 Task: Save the current page with the name "homepage".
Action: Mouse moved to (1195, 35)
Screenshot: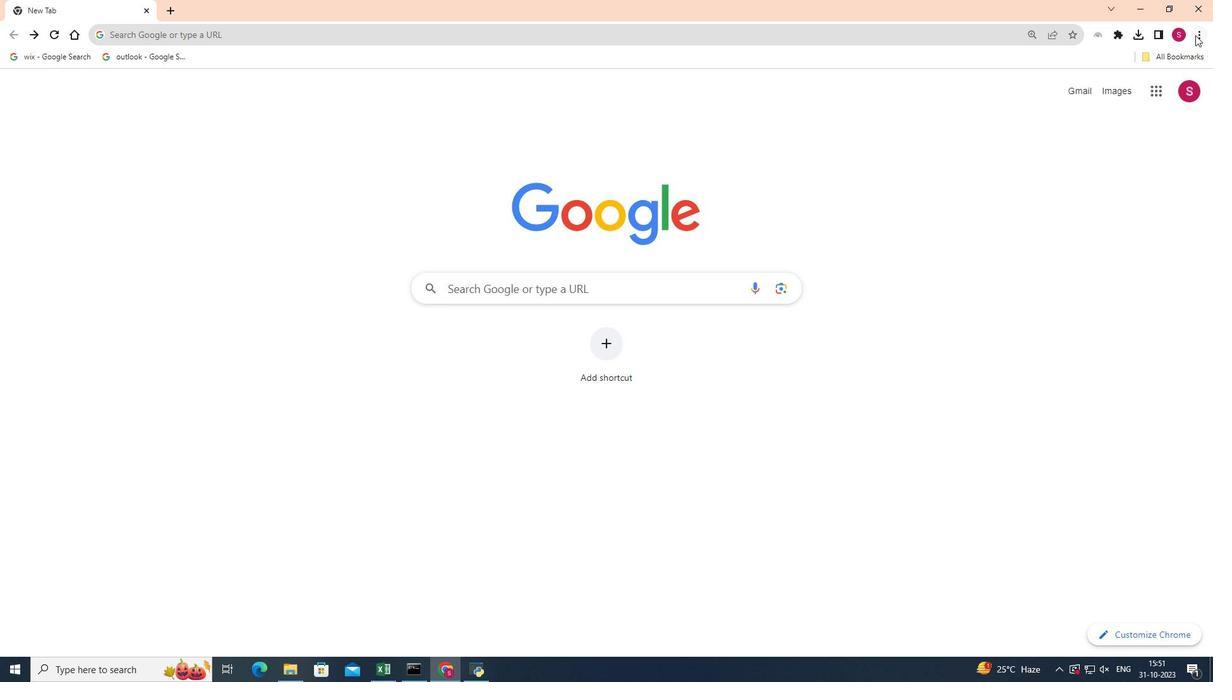 
Action: Mouse pressed left at (1195, 35)
Screenshot: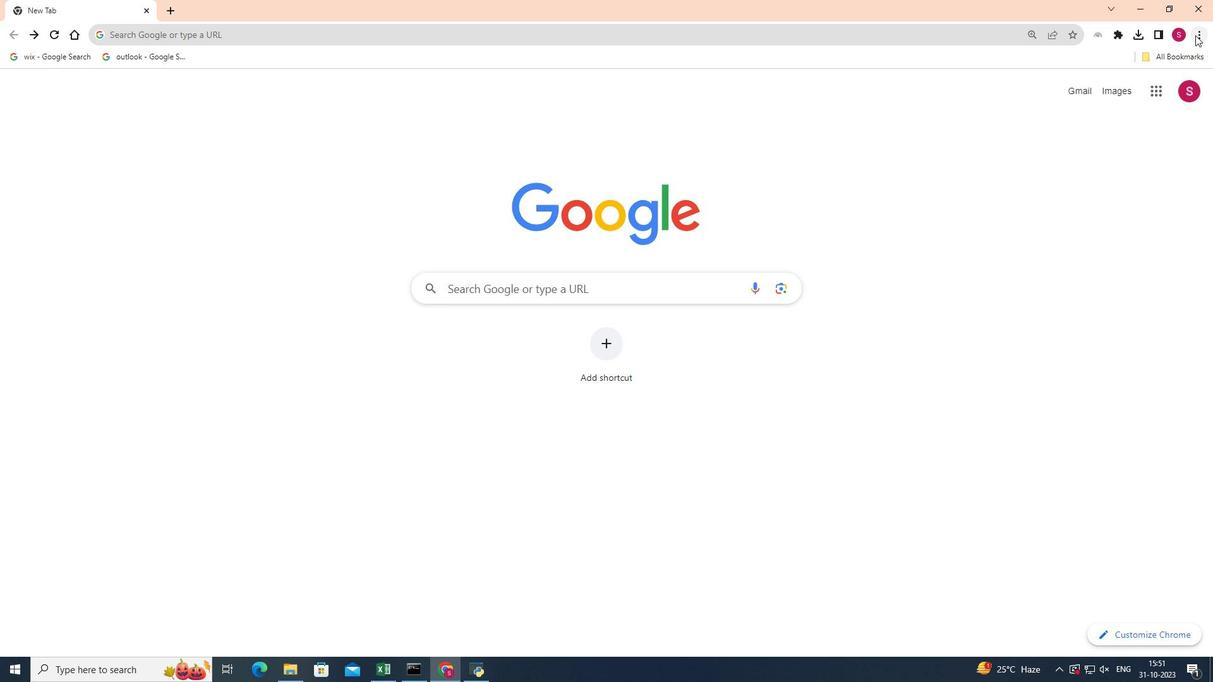 
Action: Mouse moved to (1053, 227)
Screenshot: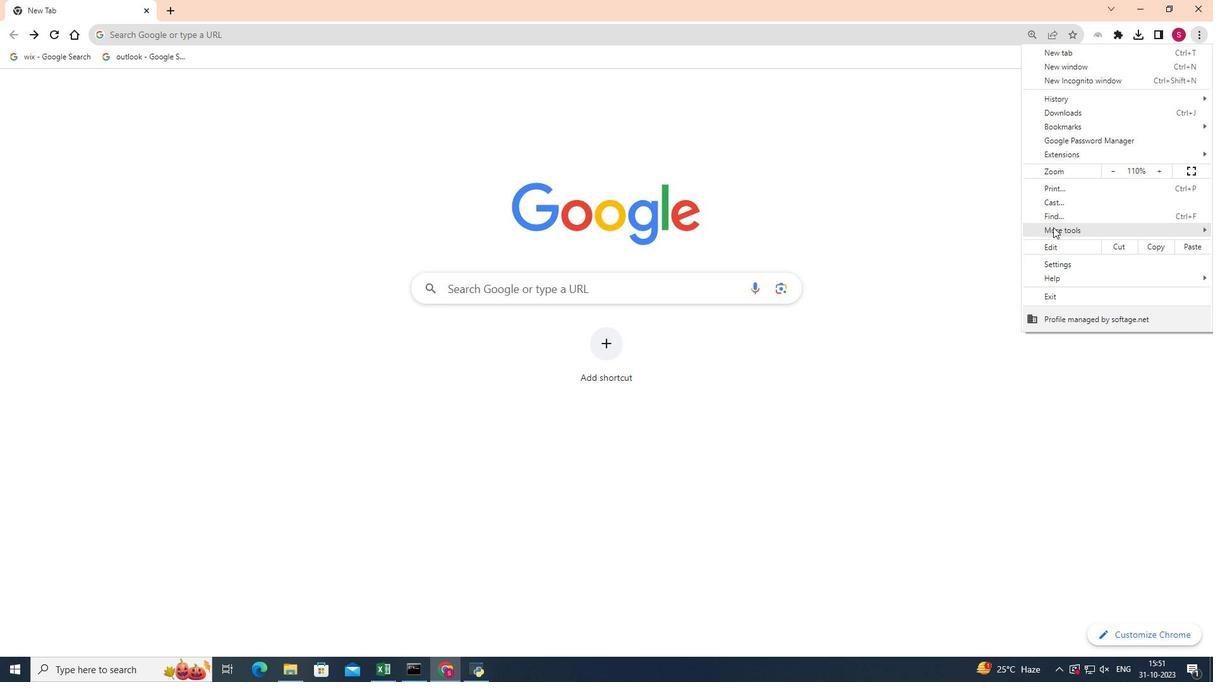 
Action: Mouse pressed left at (1053, 227)
Screenshot: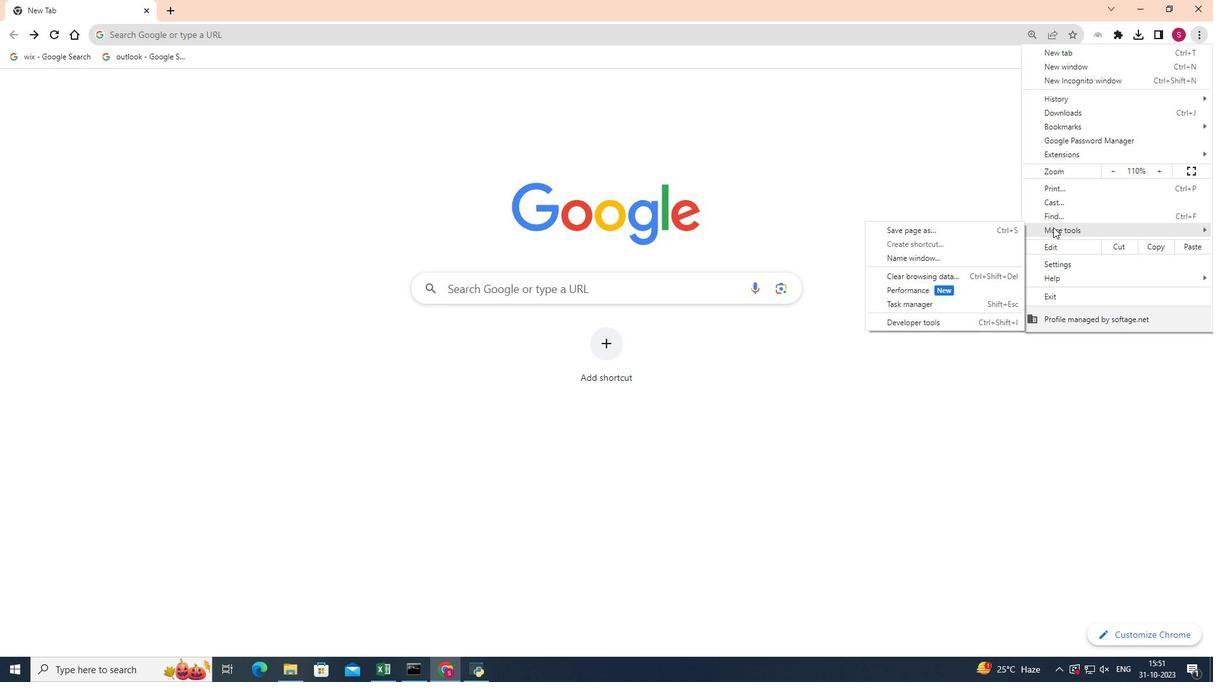 
Action: Mouse moved to (910, 228)
Screenshot: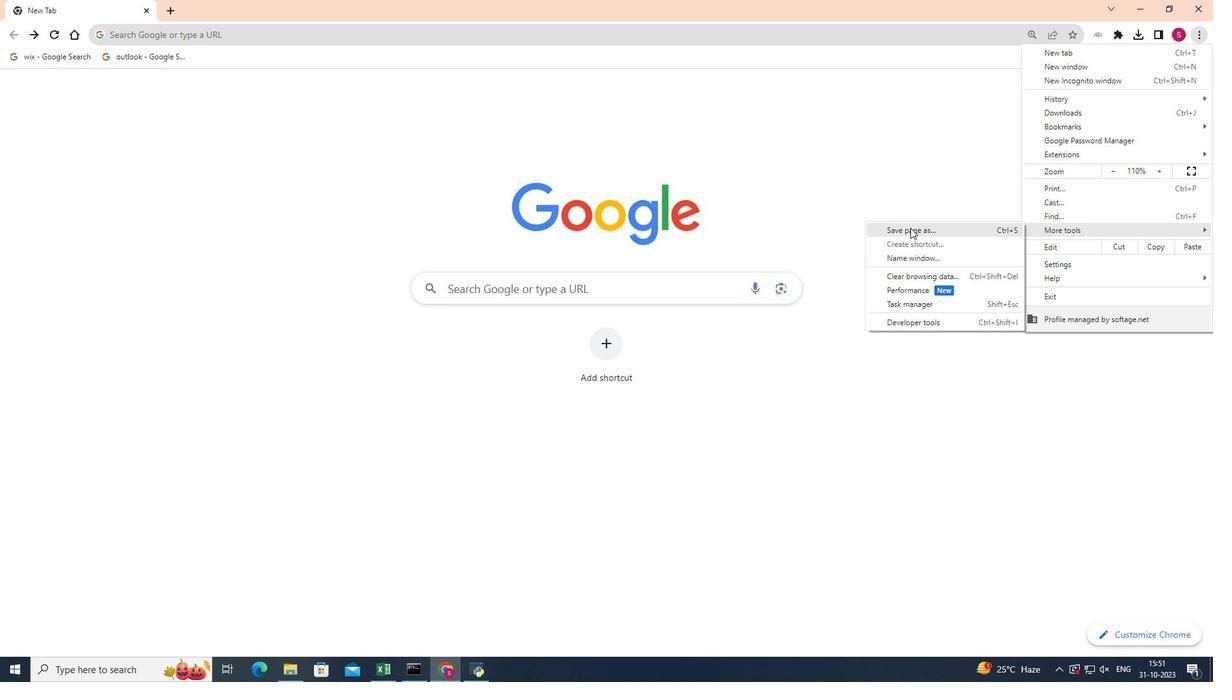 
Action: Mouse pressed left at (910, 228)
Screenshot: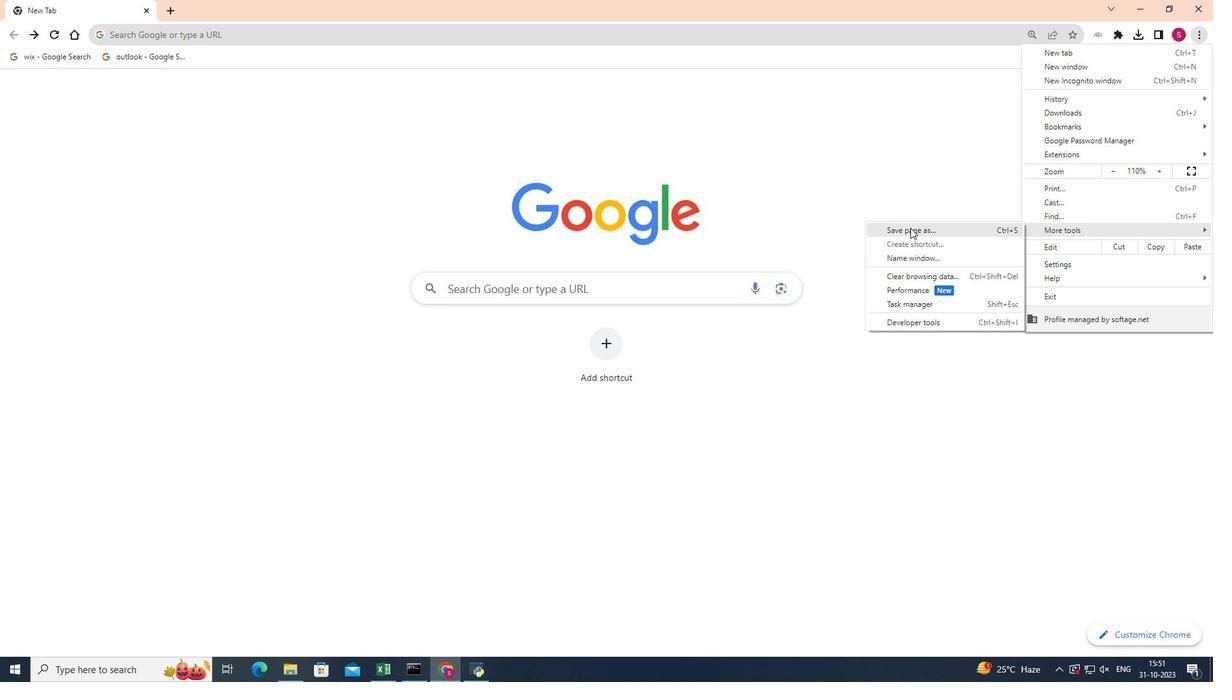 
Action: Mouse moved to (334, 254)
Screenshot: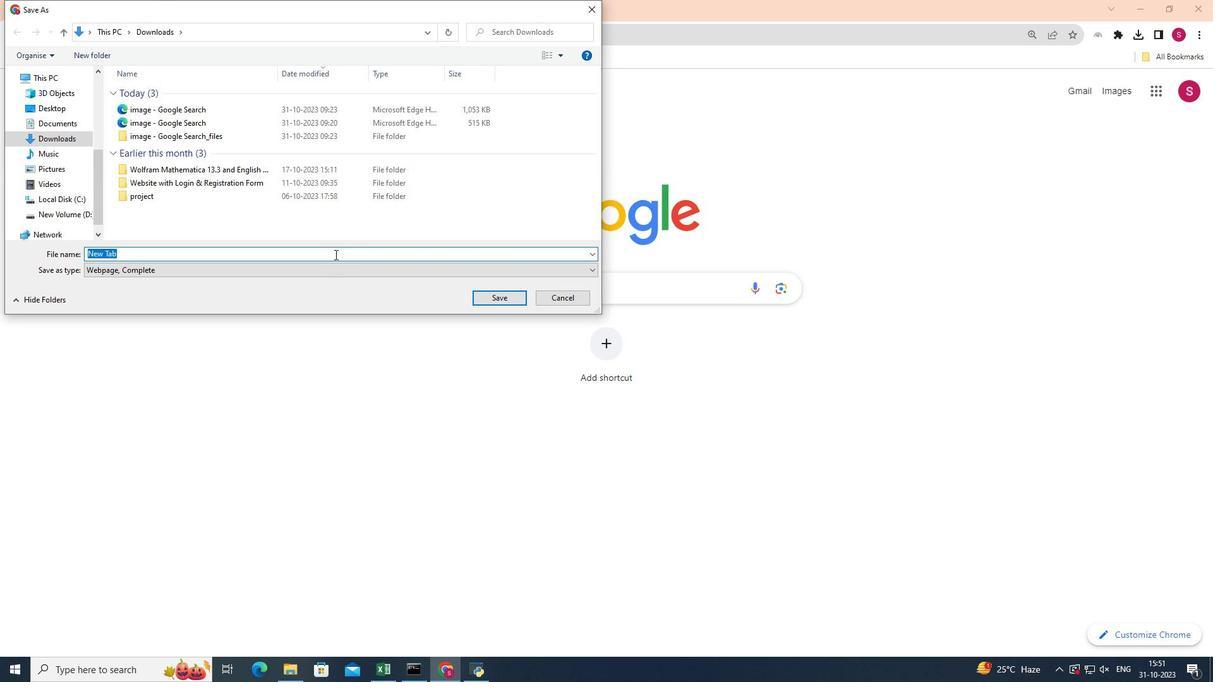 
Action: Mouse pressed left at (334, 254)
Screenshot: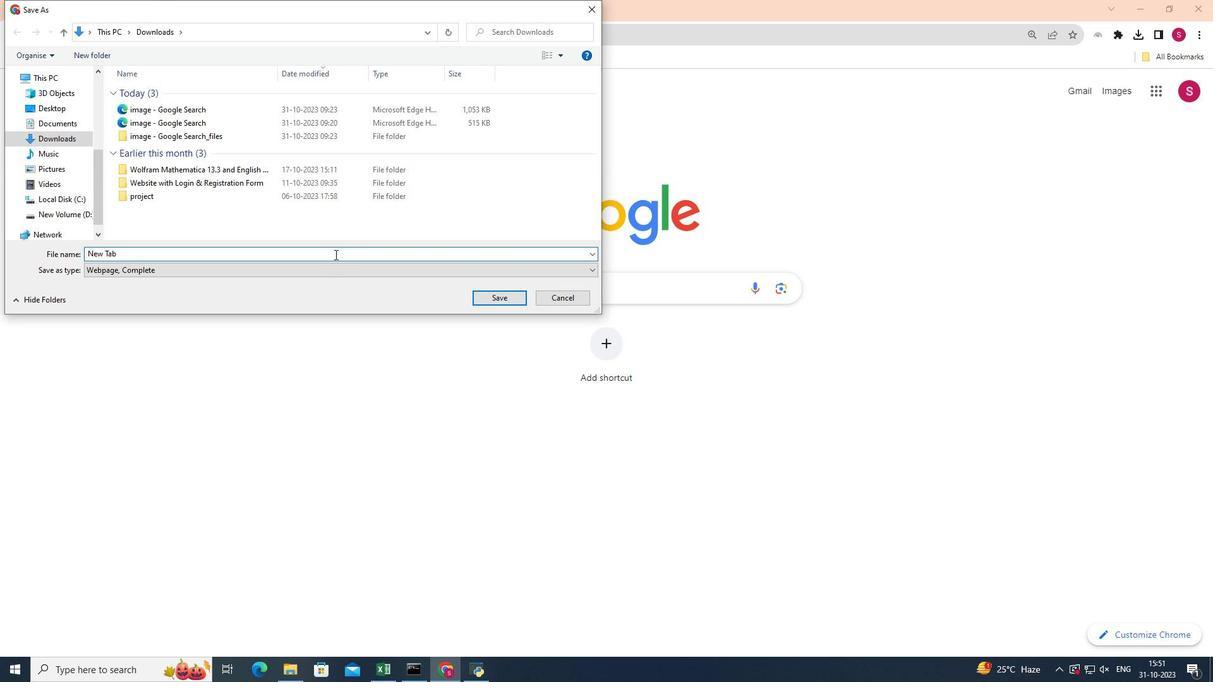 
Action: Key pressed <Key.backspace><Key.backspace><Key.backspace><Key.backspace><Key.backspace><Key.backspace><Key.backspace><Key.backspace>homepage<Key.enter>
Screenshot: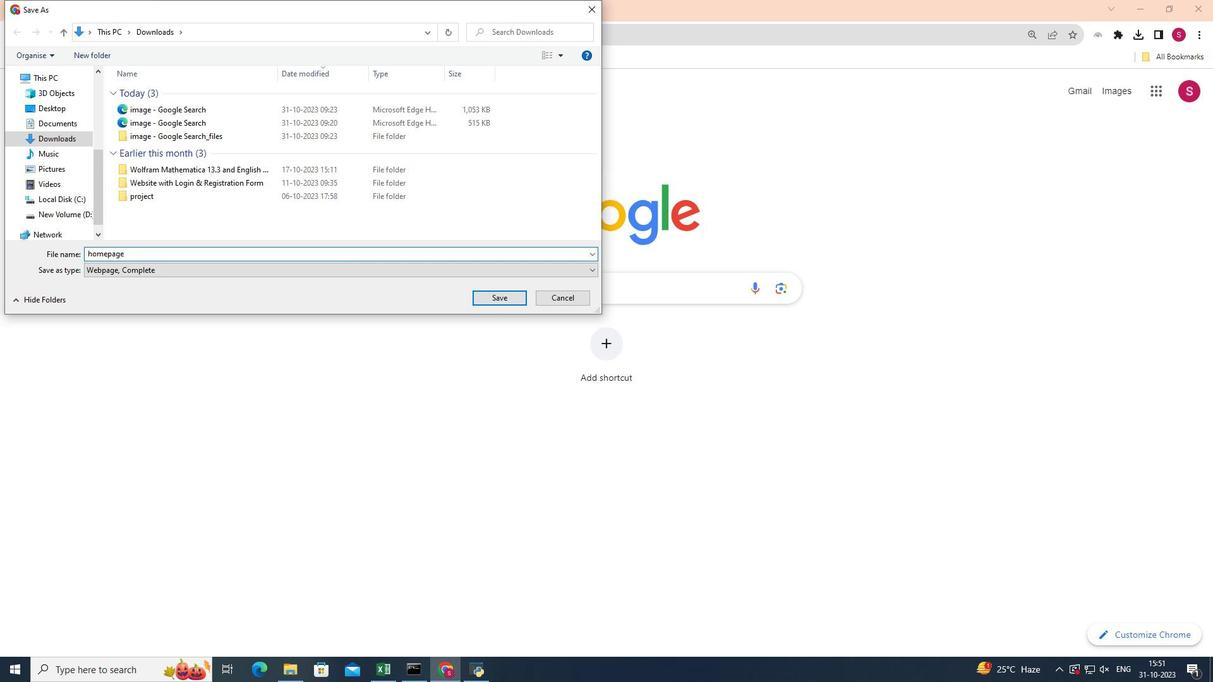 
